 Task: Create a business template with the name My Personal Templates.
Action: Mouse moved to (330, 170)
Screenshot: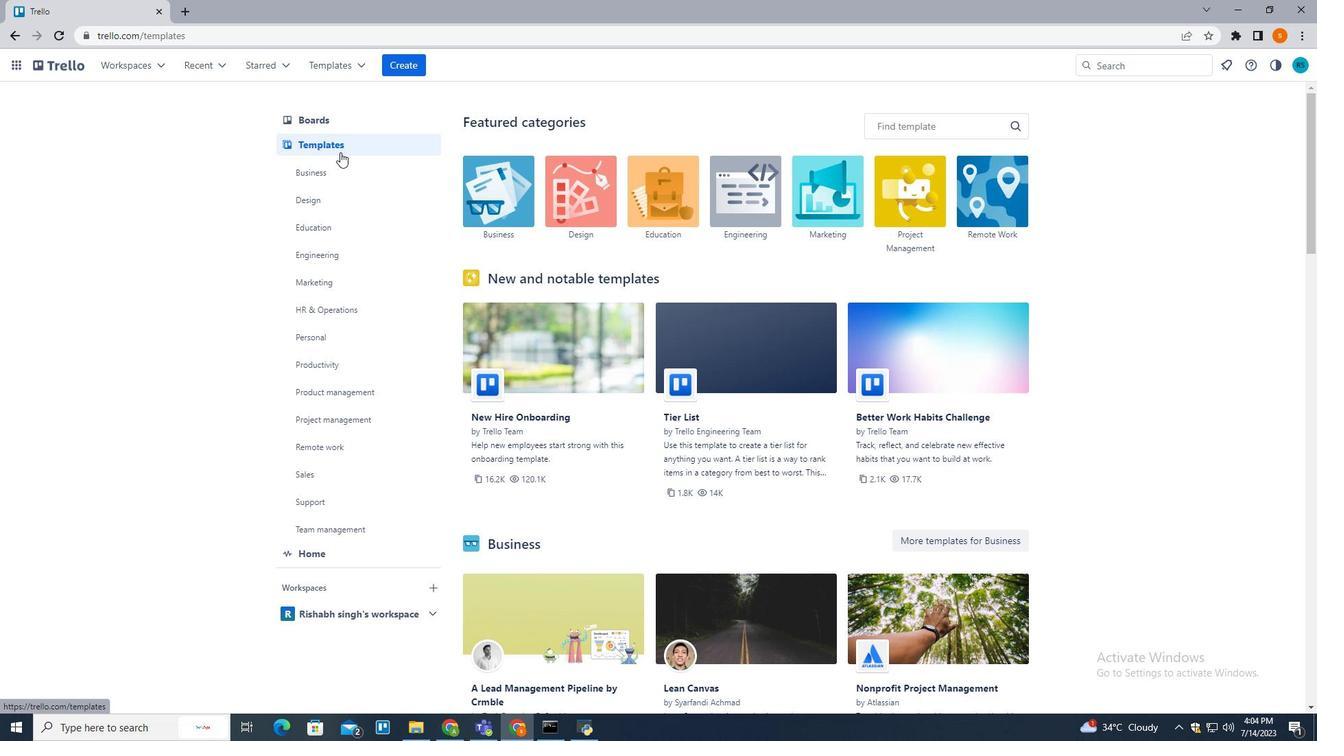 
Action: Mouse pressed left at (330, 170)
Screenshot: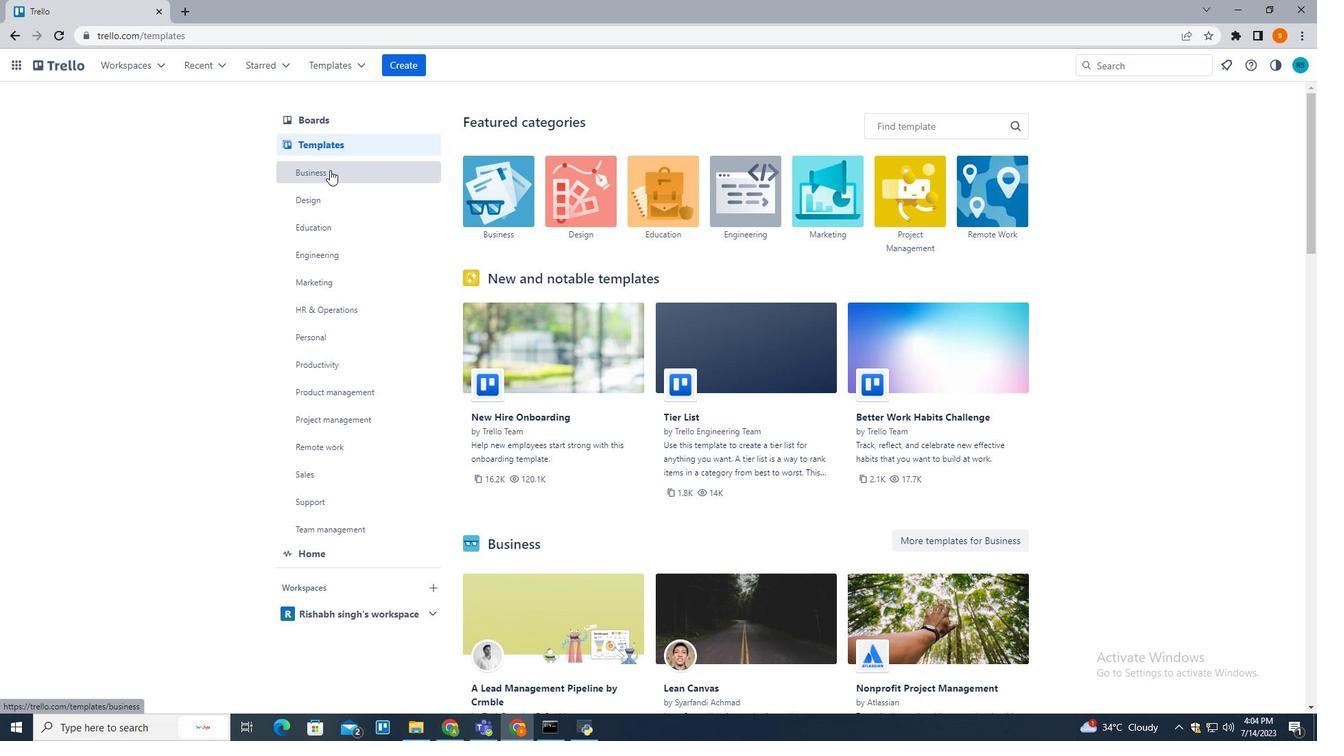 
Action: Mouse moved to (931, 504)
Screenshot: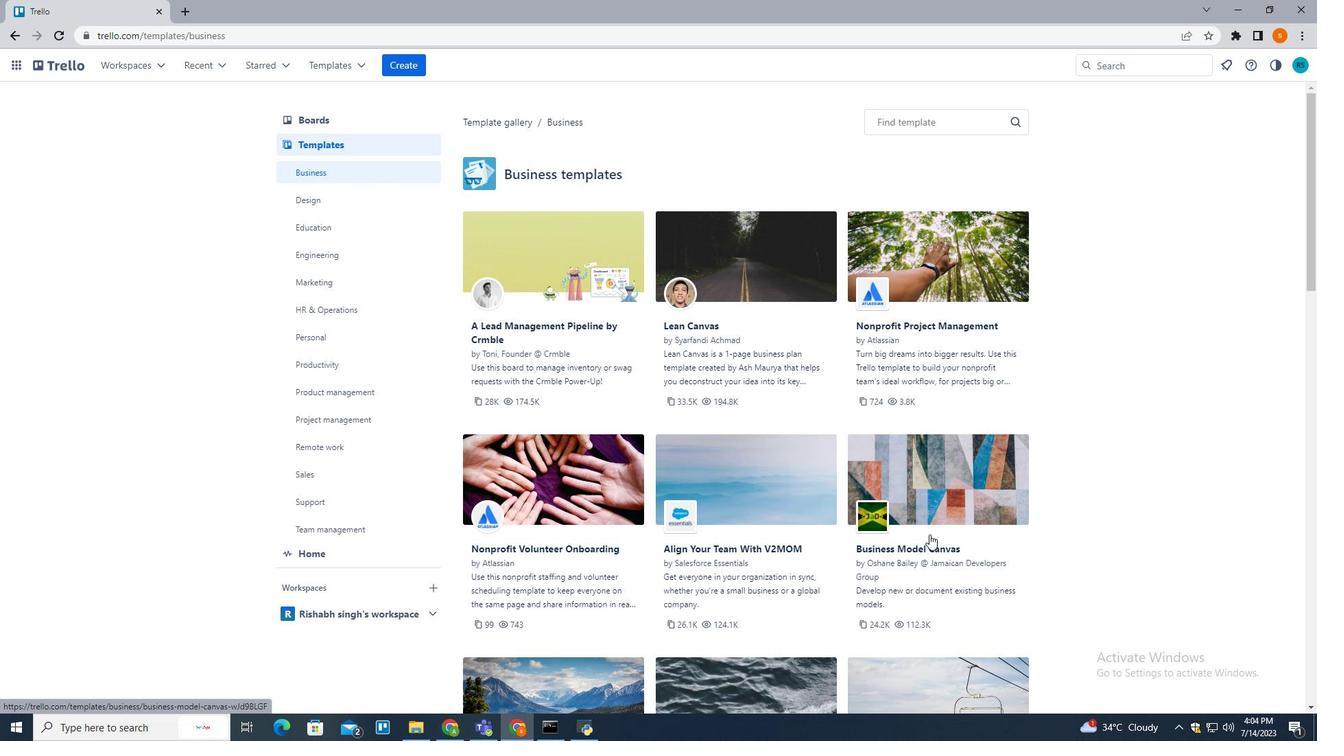 
Action: Mouse pressed left at (931, 504)
Screenshot: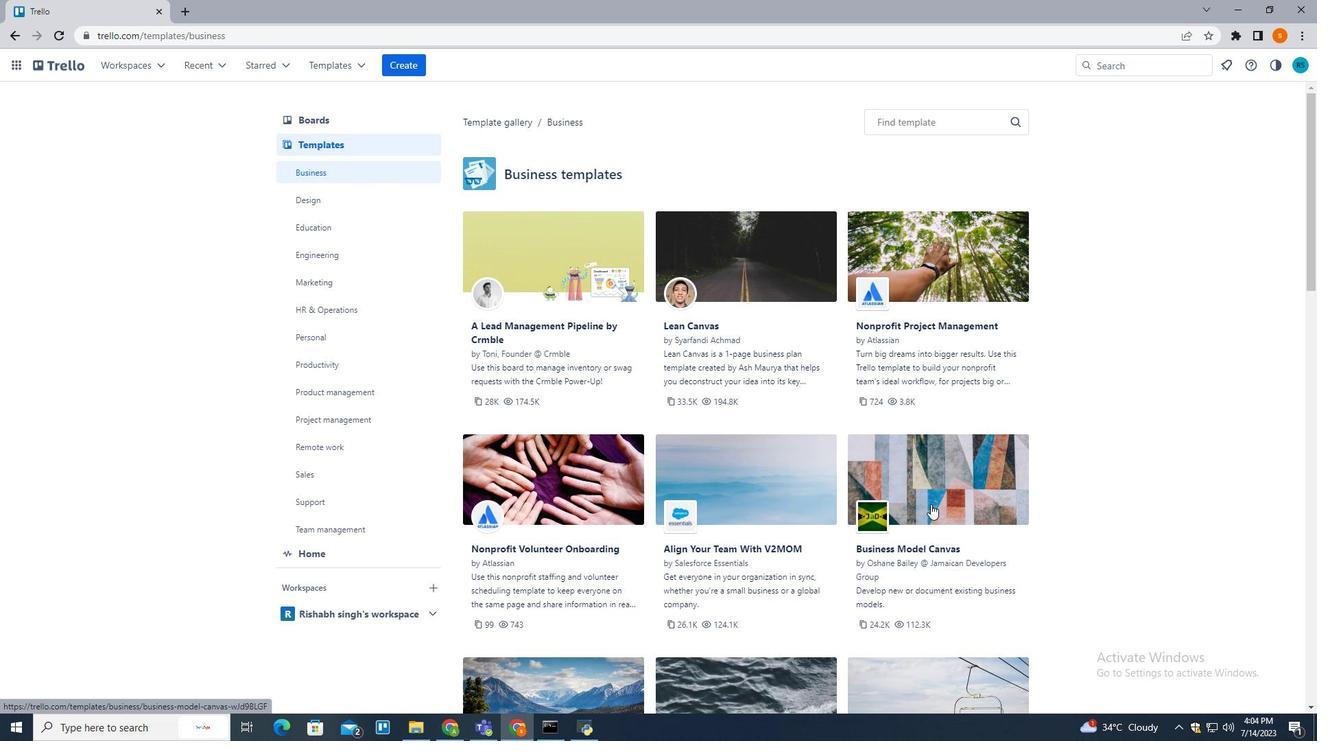 
Action: Mouse moved to (985, 171)
Screenshot: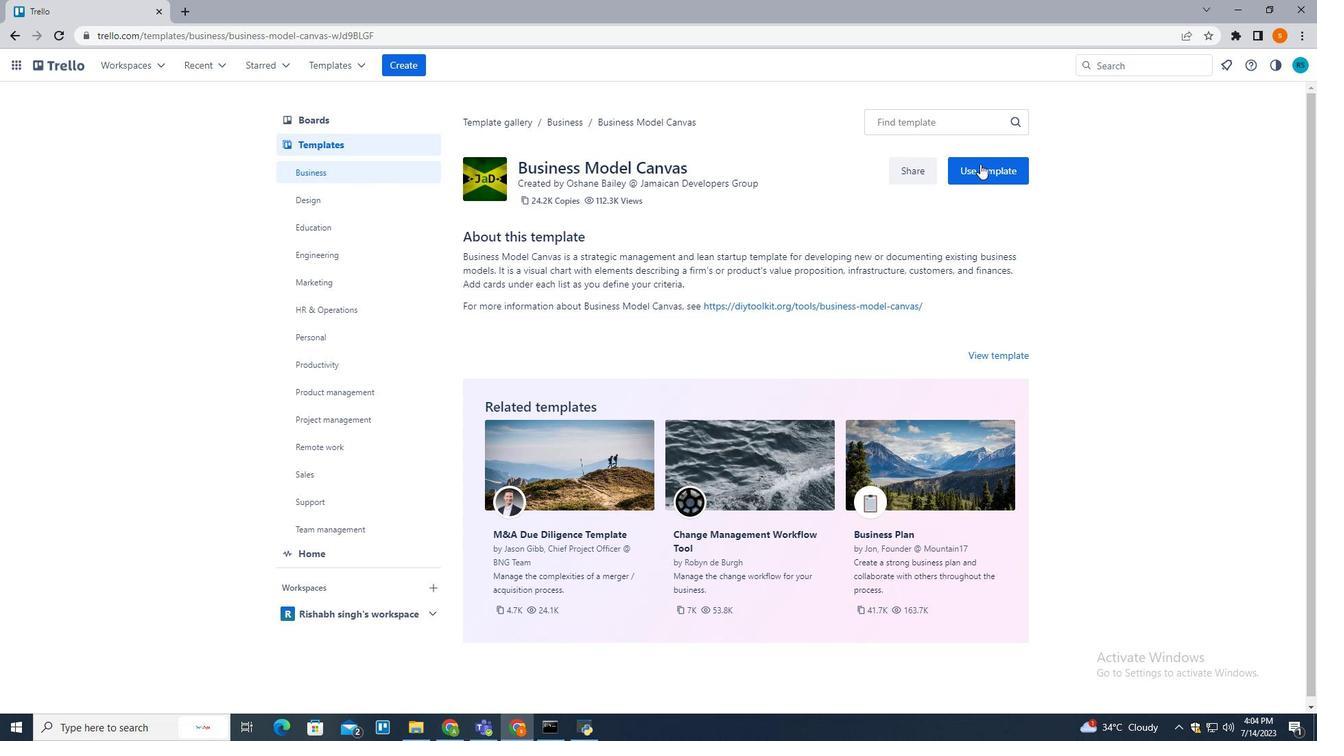 
Action: Mouse pressed left at (985, 171)
Screenshot: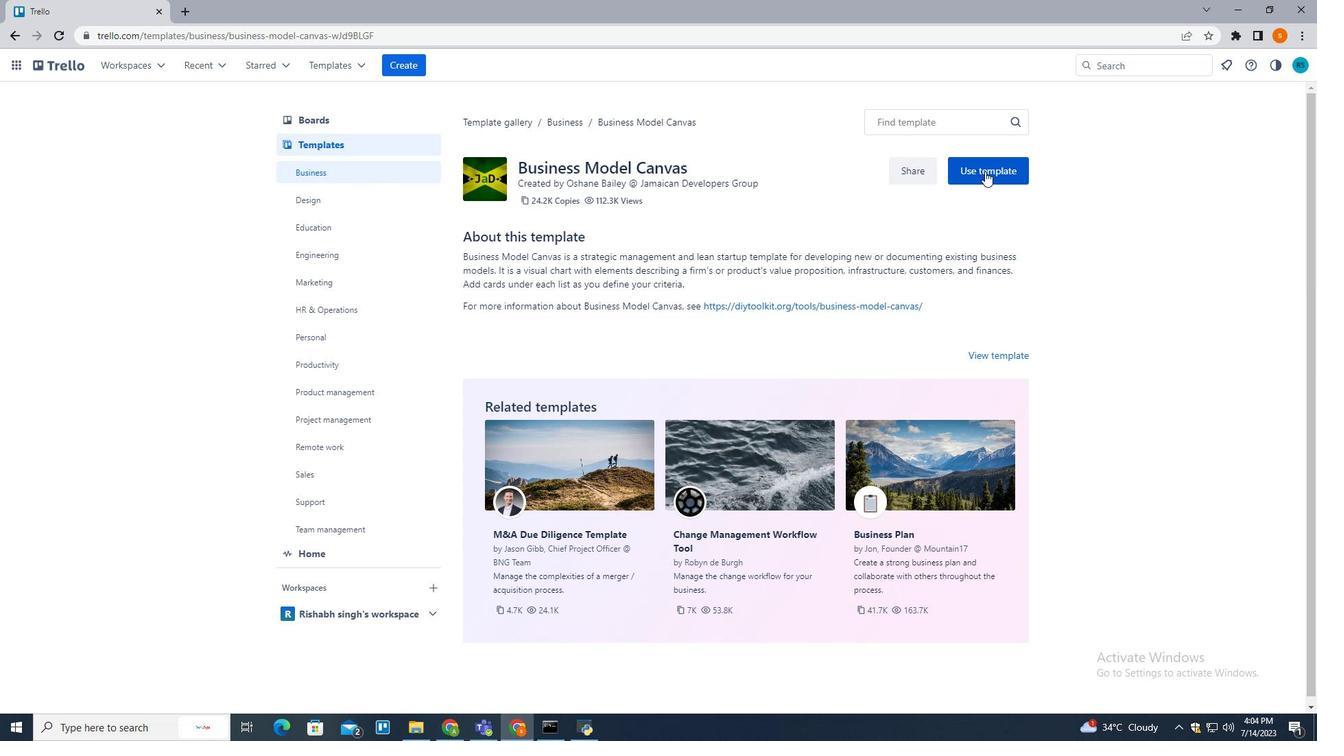 
Action: Mouse moved to (1003, 266)
Screenshot: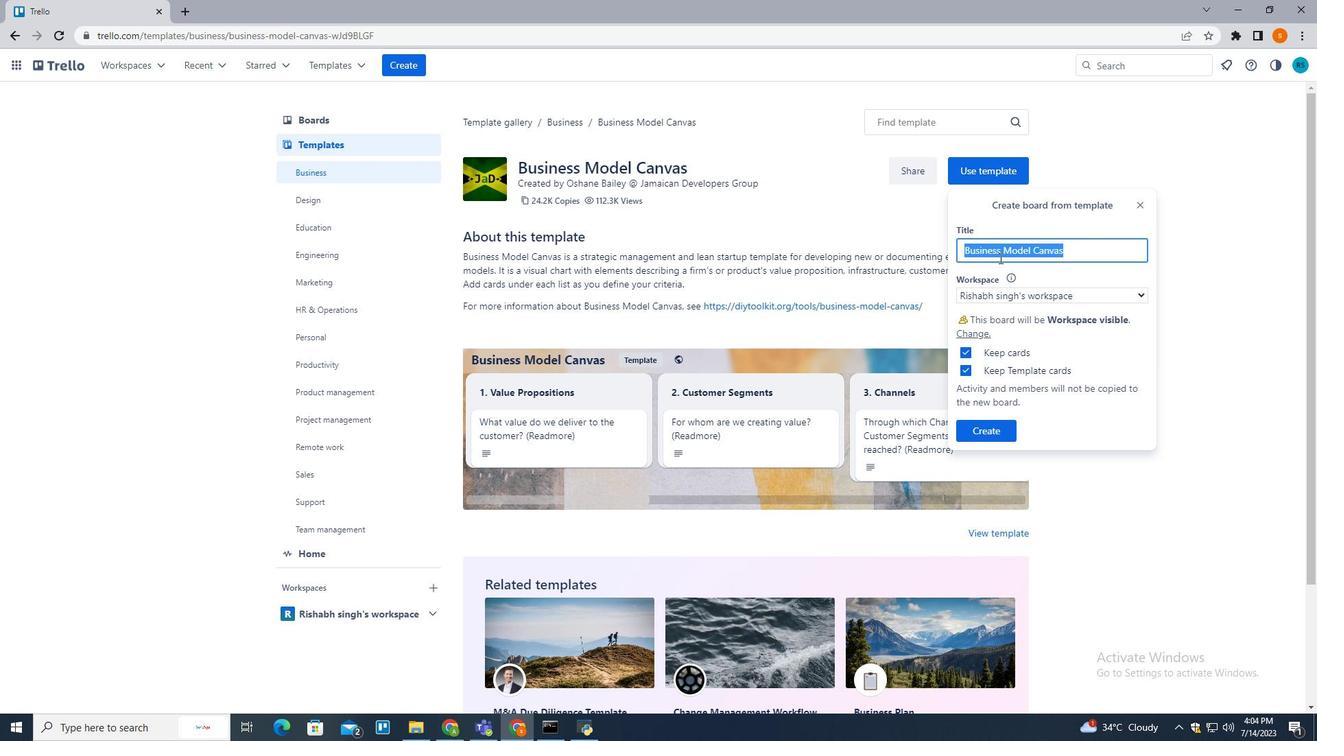 
Action: Key pressed <Key.backspace><Key.shift>M
Screenshot: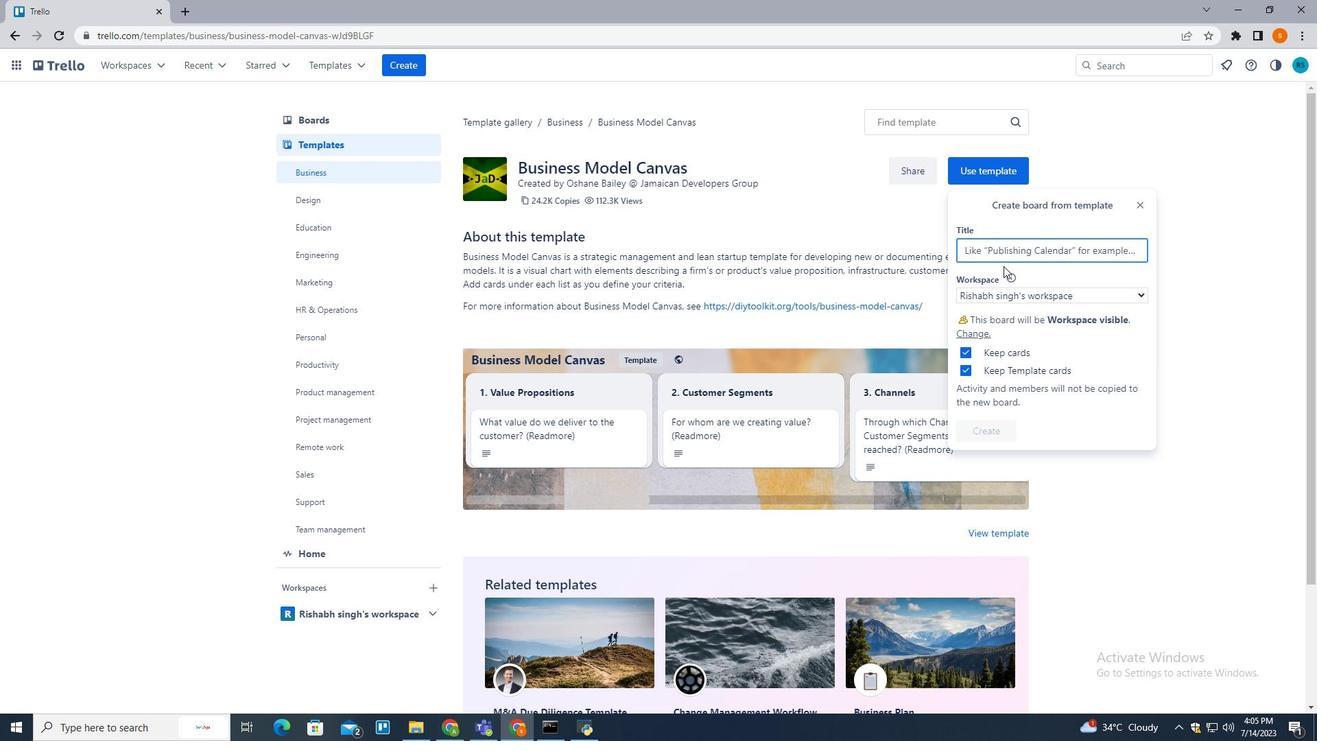 
Action: Mouse moved to (1003, 266)
Screenshot: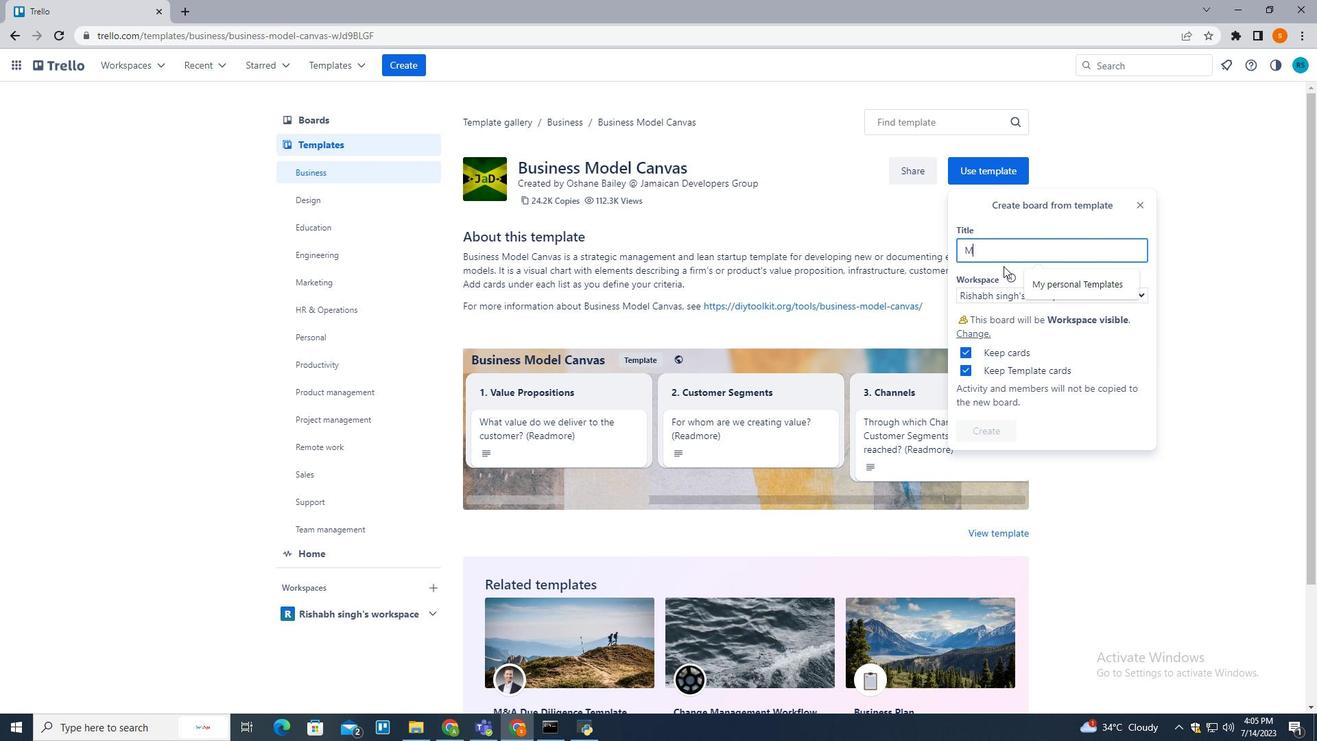 
Action: Key pressed y<Key.space>p
Screenshot: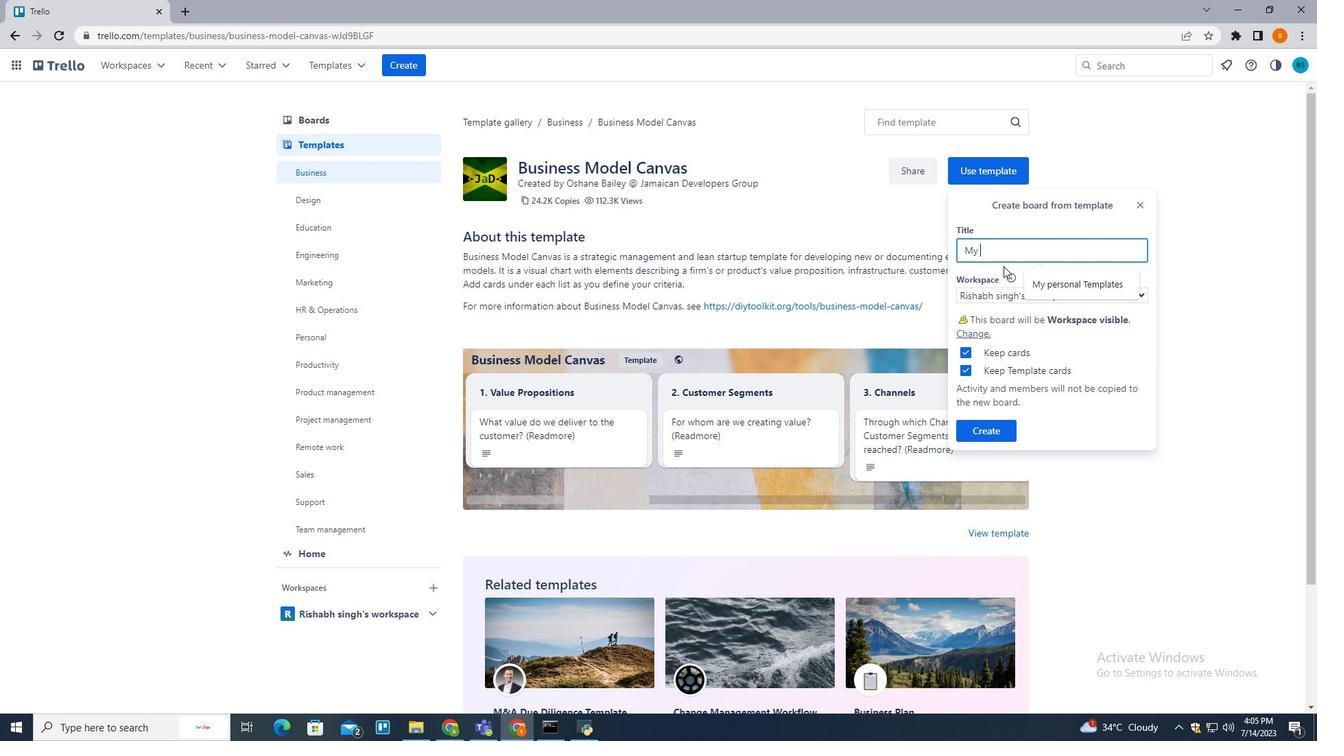 
Action: Mouse moved to (1003, 266)
Screenshot: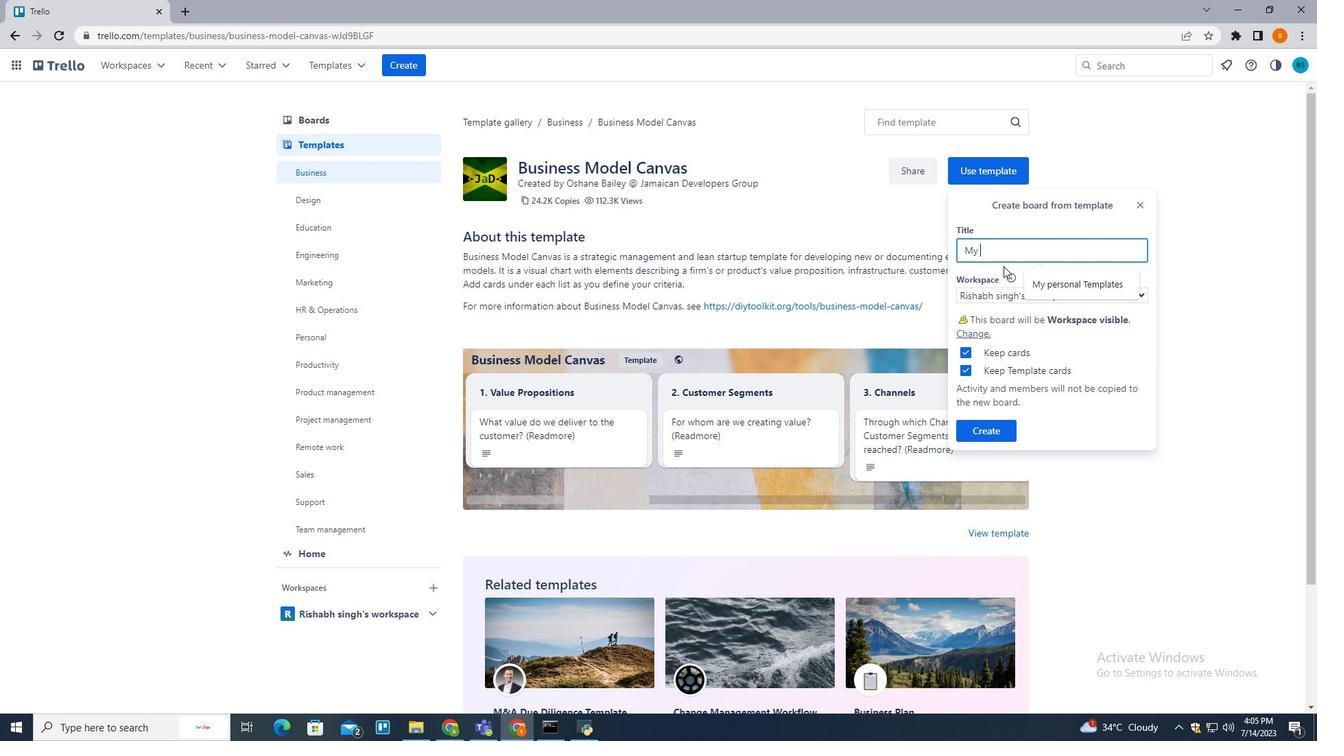 
Action: Key pressed ersonal<Key.space>
Screenshot: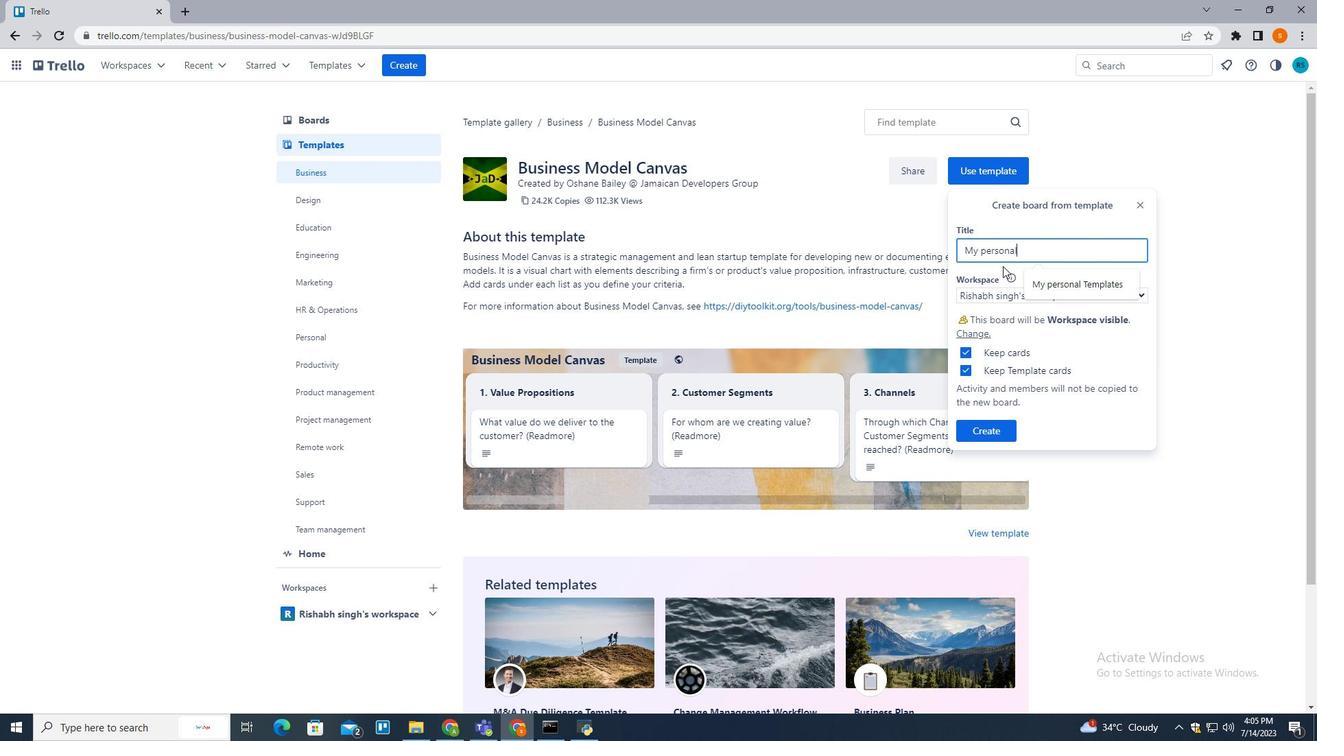 
Action: Mouse moved to (1002, 266)
Screenshot: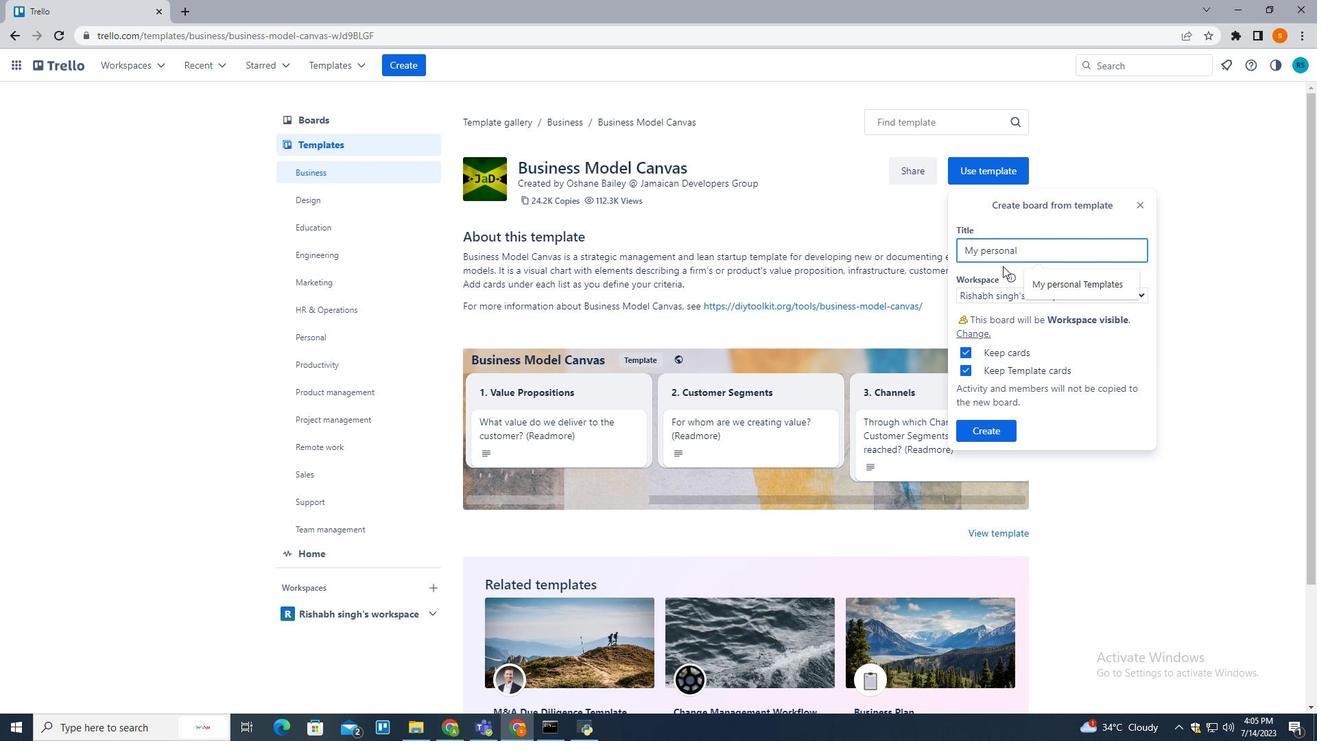 
Action: Key pressed <Key.shift>Templa
Screenshot: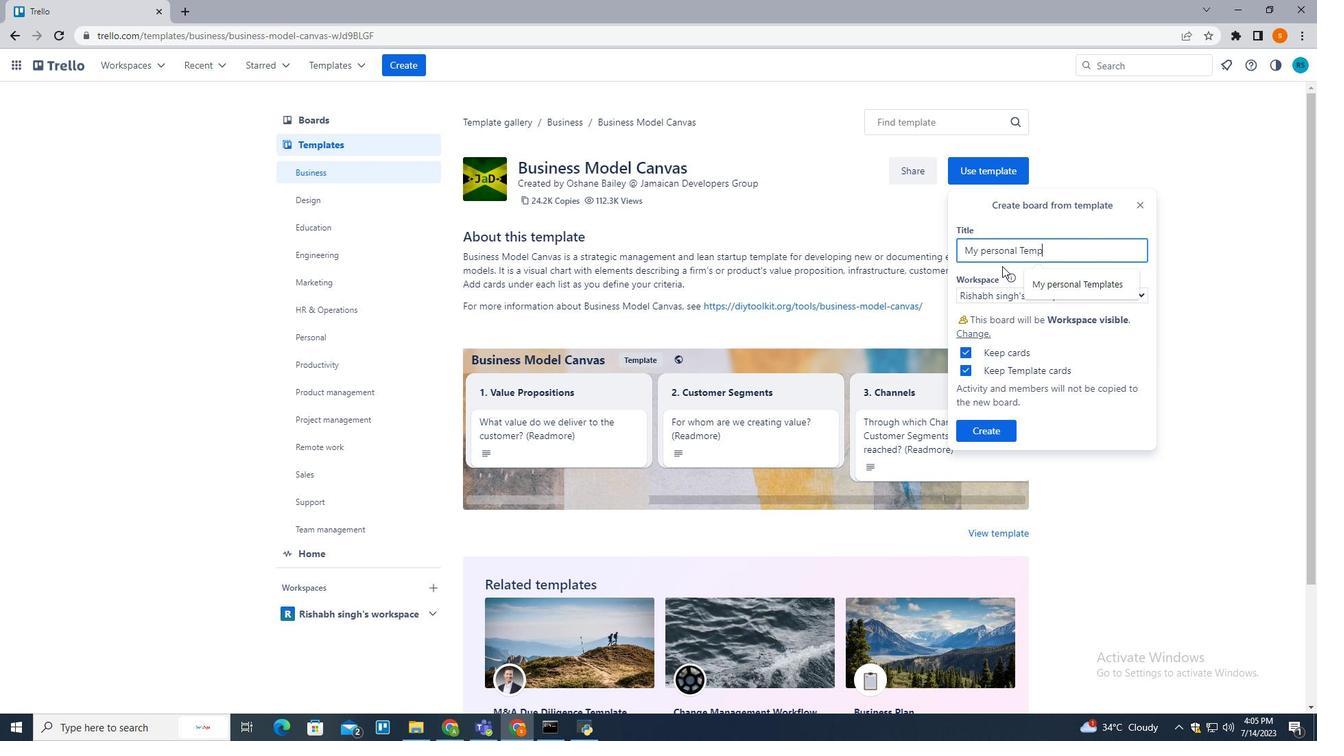 
Action: Mouse moved to (1002, 265)
Screenshot: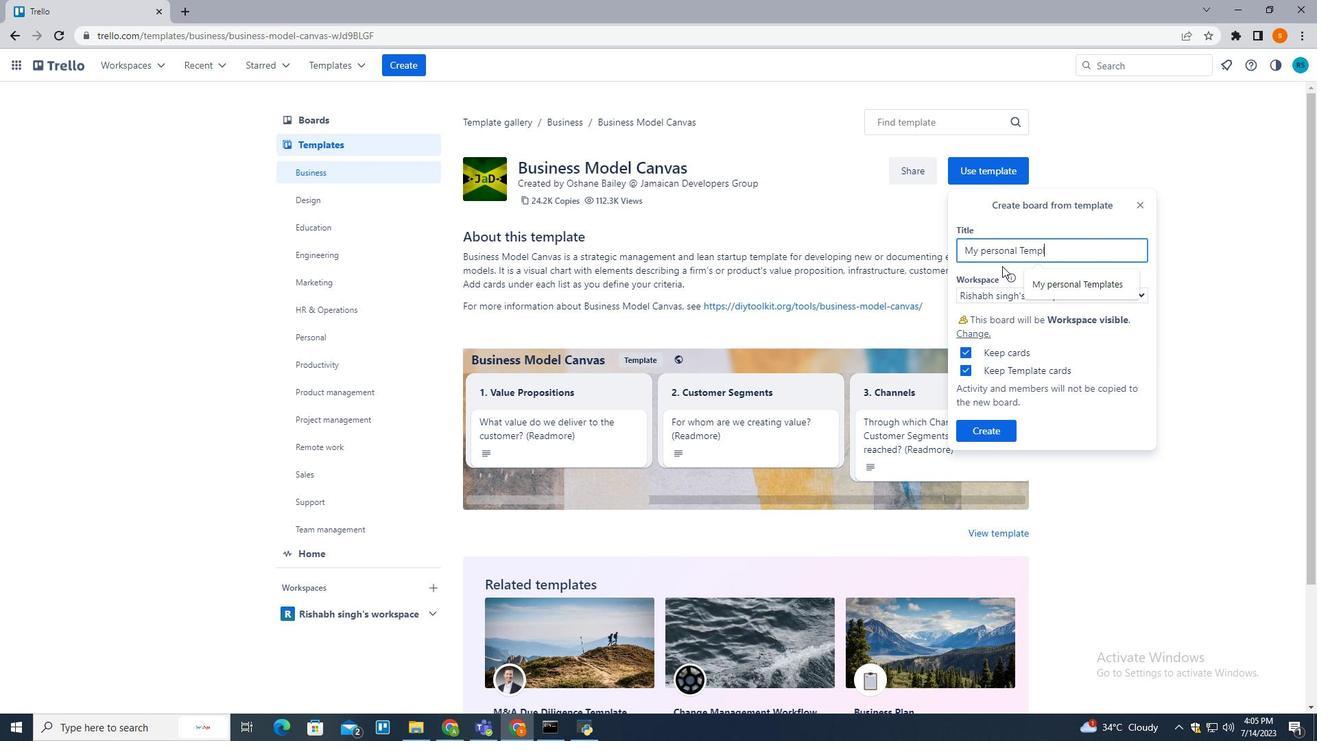 
Action: Key pressed tes<Key.enter>
Screenshot: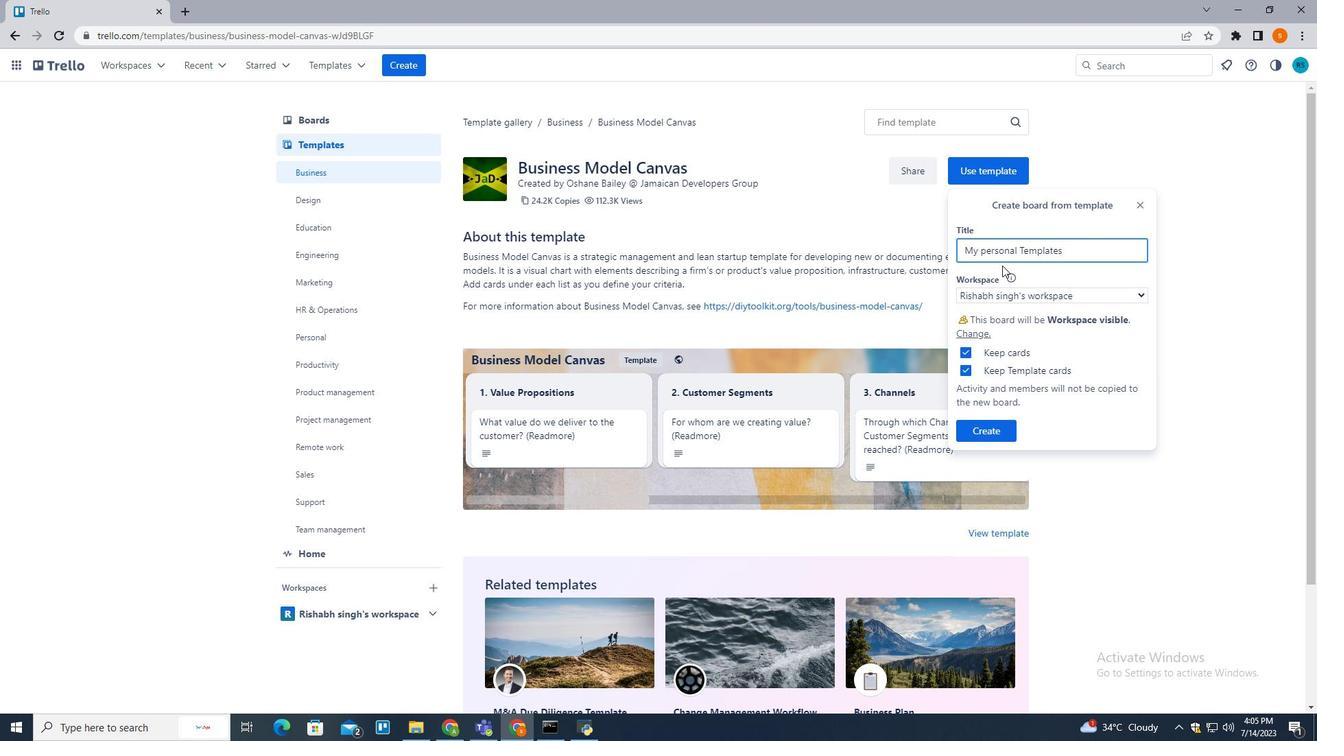 
Action: Mouse moved to (824, 410)
Screenshot: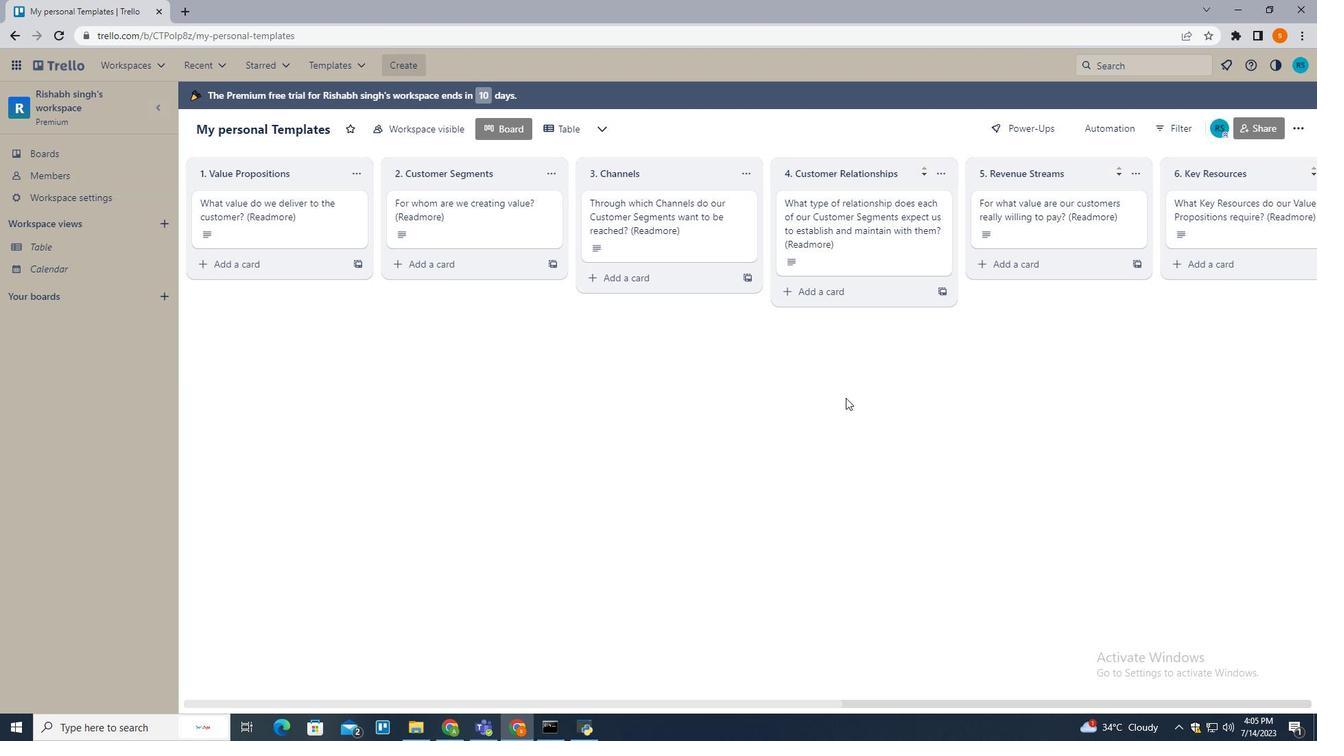 
